 Task: Add an event with the title Third Project Evaluation Meeting, date ''2023/10/15'', time 00:00and add a description: The Interview with Aman is a structured and focused conversation aimed at assessing their qualifications, skills, and suitability for a specific job role or position within the organization. The interview provides an opportunity for the hiring team to gather valuable information about the candidate''s experience, abilities, and potential cultural fit.Mark the tasks as Completed , logged in from the account softage.5@softage.netand send the event invitation to softage.2@softage.net and softage.3@softage.net. Set a reminder for the event Doesn''t repeat
Action: Mouse moved to (46, 121)
Screenshot: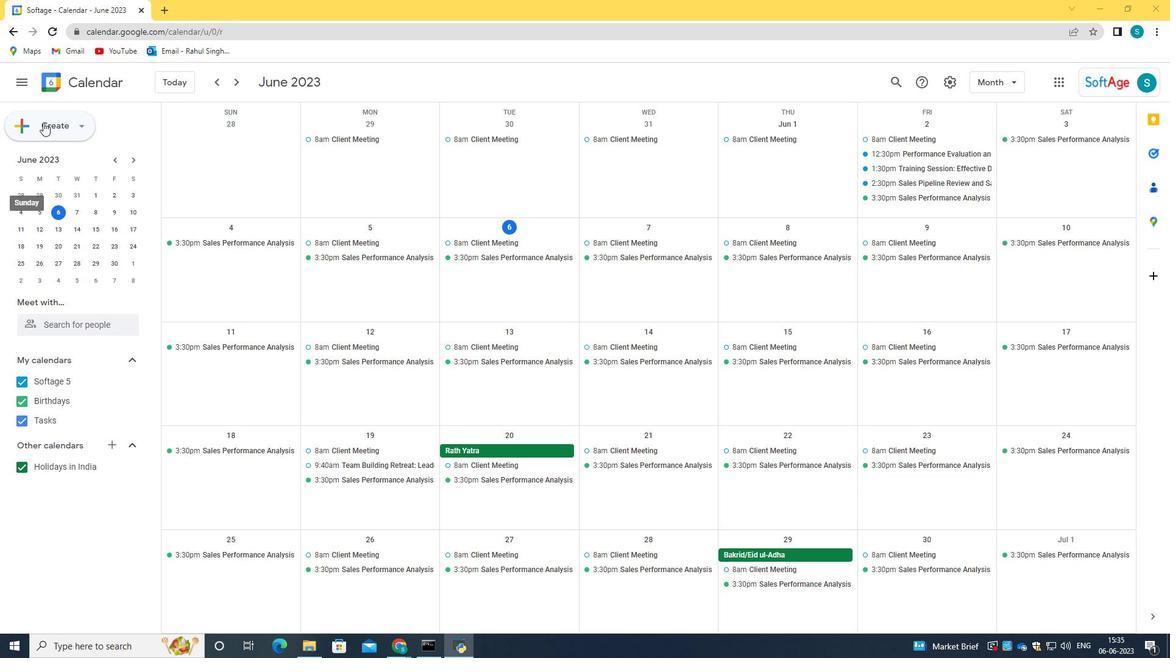 
Action: Mouse pressed left at (46, 121)
Screenshot: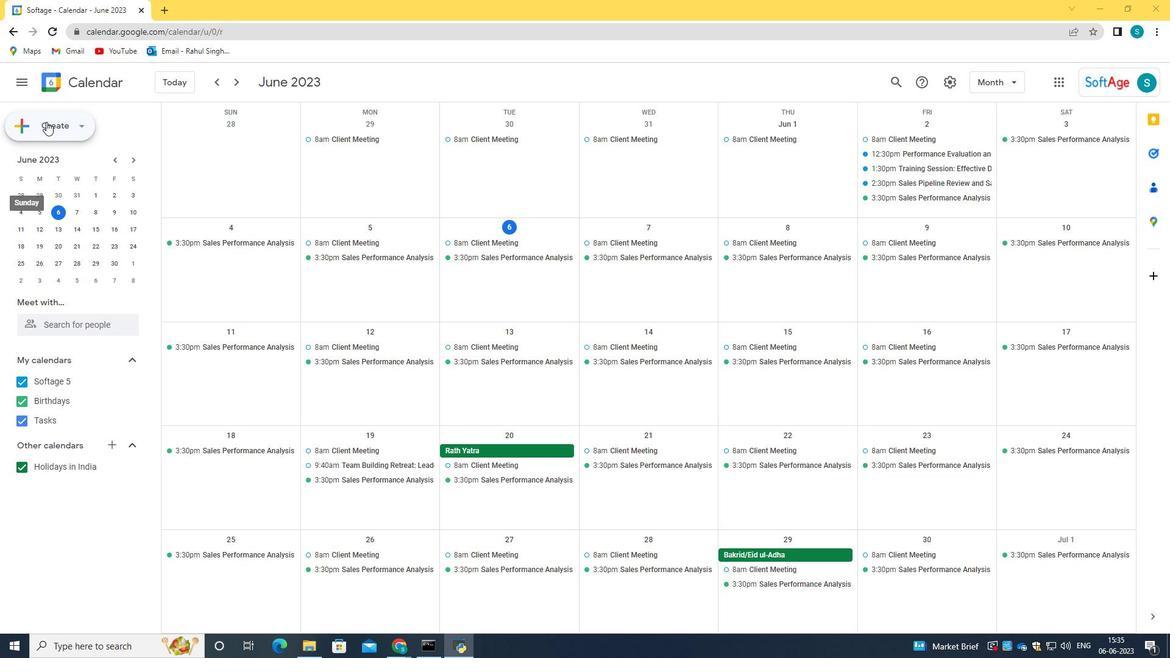 
Action: Mouse moved to (64, 158)
Screenshot: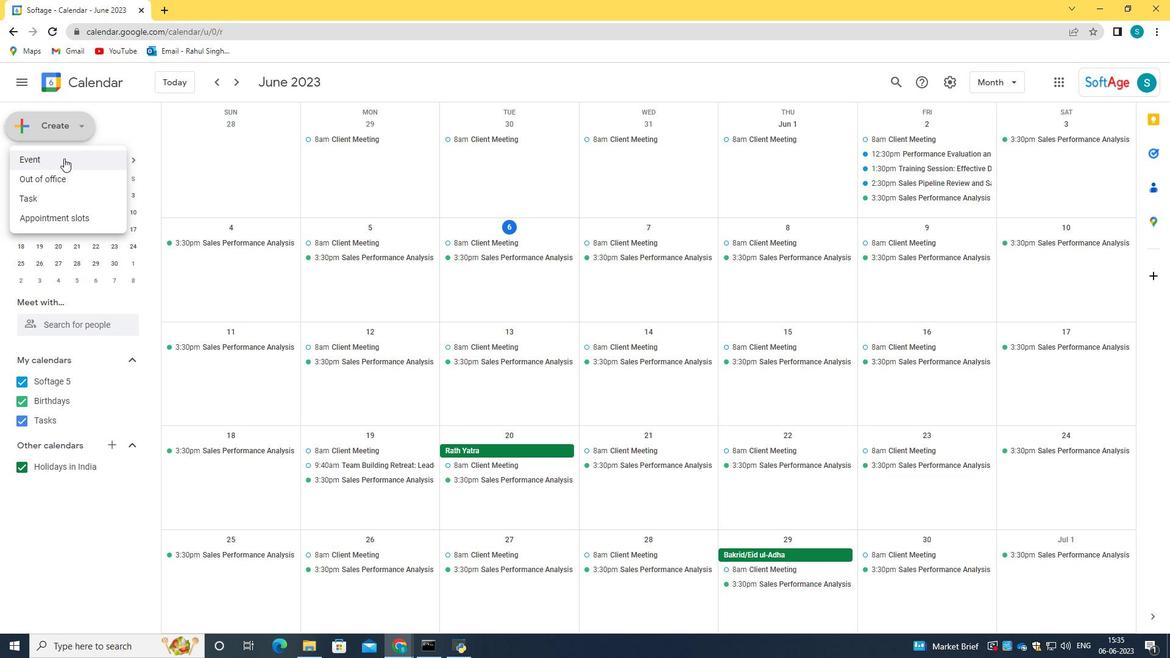 
Action: Mouse pressed left at (64, 158)
Screenshot: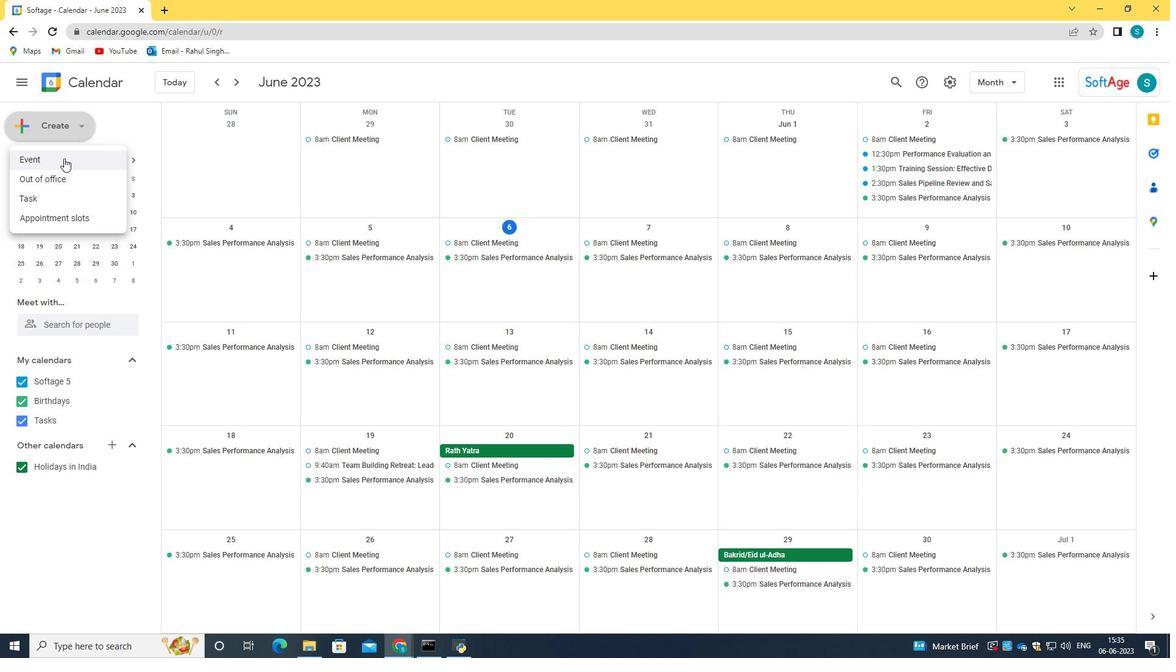 
Action: Mouse moved to (338, 489)
Screenshot: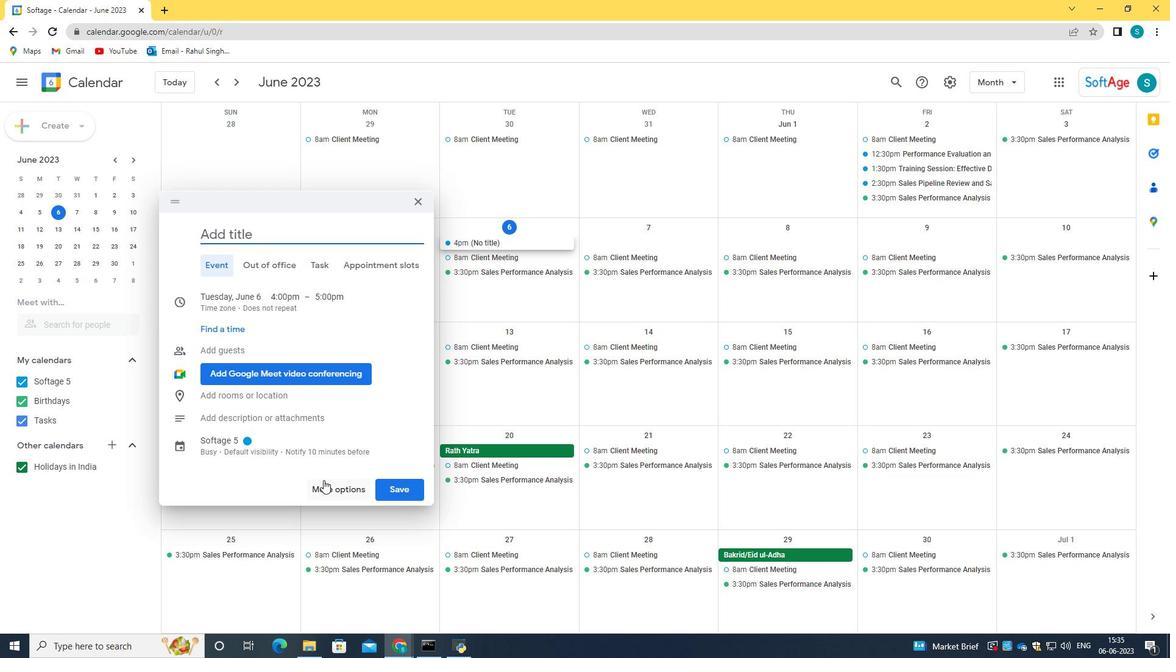 
Action: Mouse pressed left at (338, 489)
Screenshot: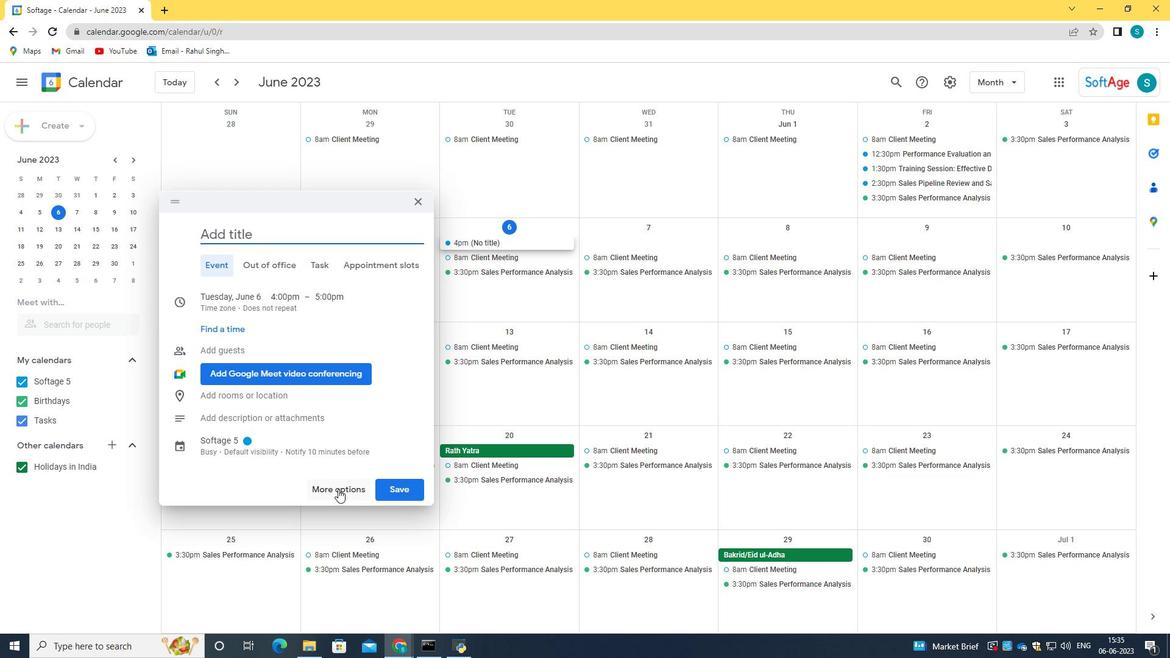
Action: Mouse moved to (79, 89)
Screenshot: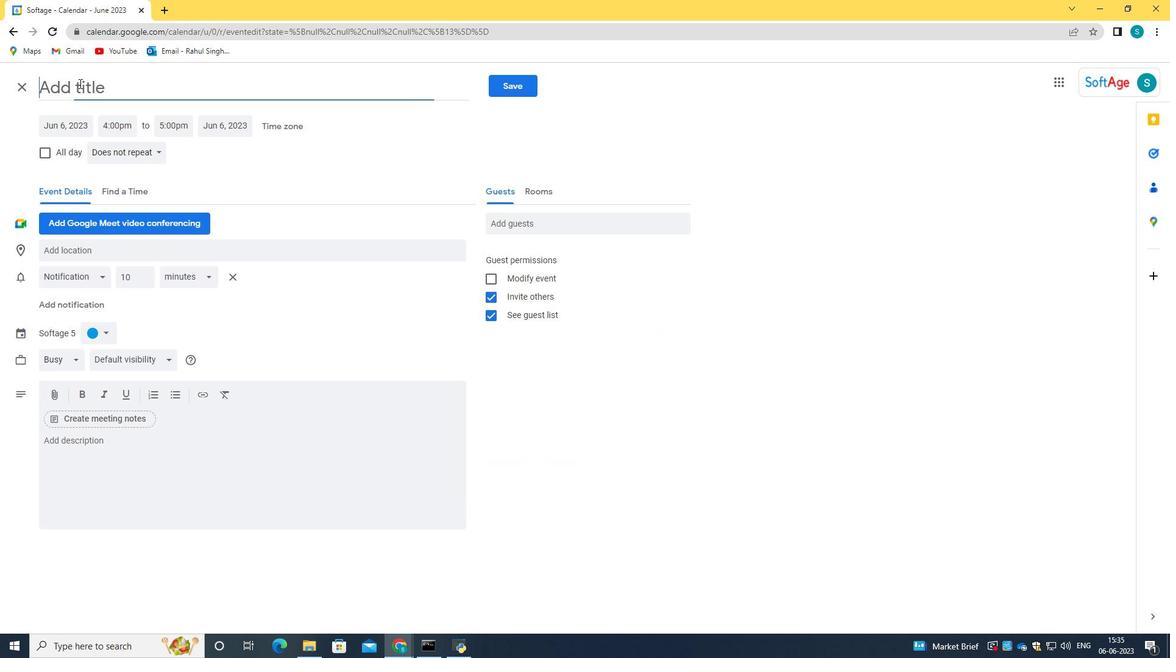
Action: Mouse pressed left at (79, 89)
Screenshot: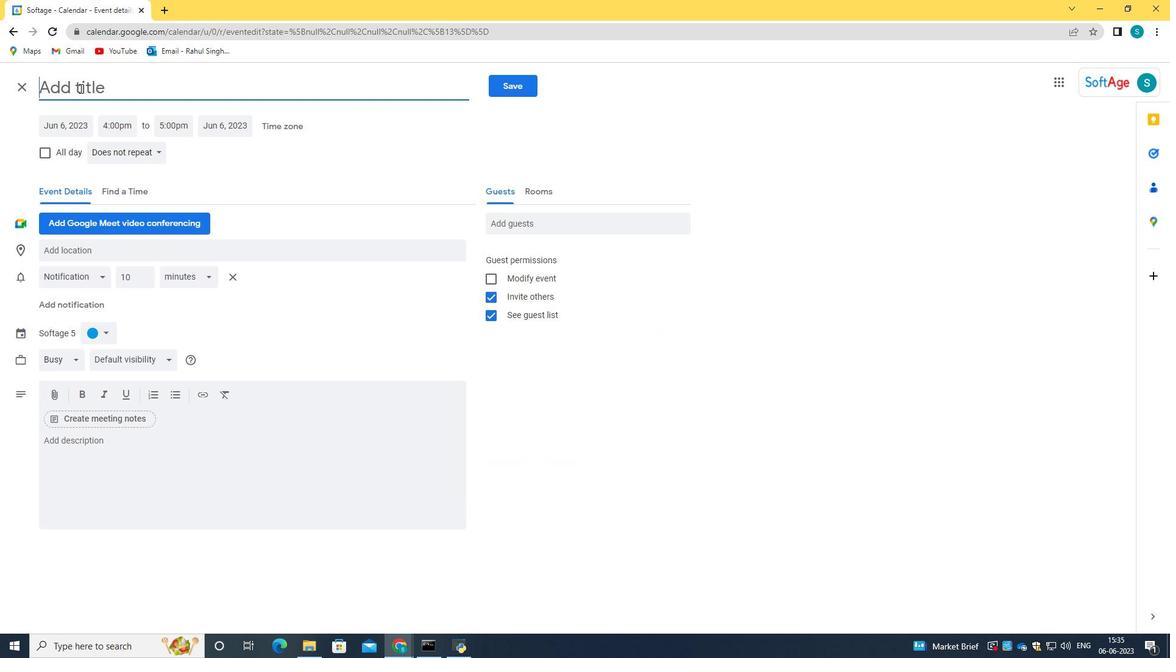
Action: Key pressed <Key.caps_lock>T<Key.caps_lock>hird<Key.space><Key.caps_lock>P<Key.caps_lock>roject<Key.space><Key.caps_lock>E<Key.caps_lock>valuation<Key.space><Key.caps_lock>M<Key.caps_lock>eeting
Screenshot: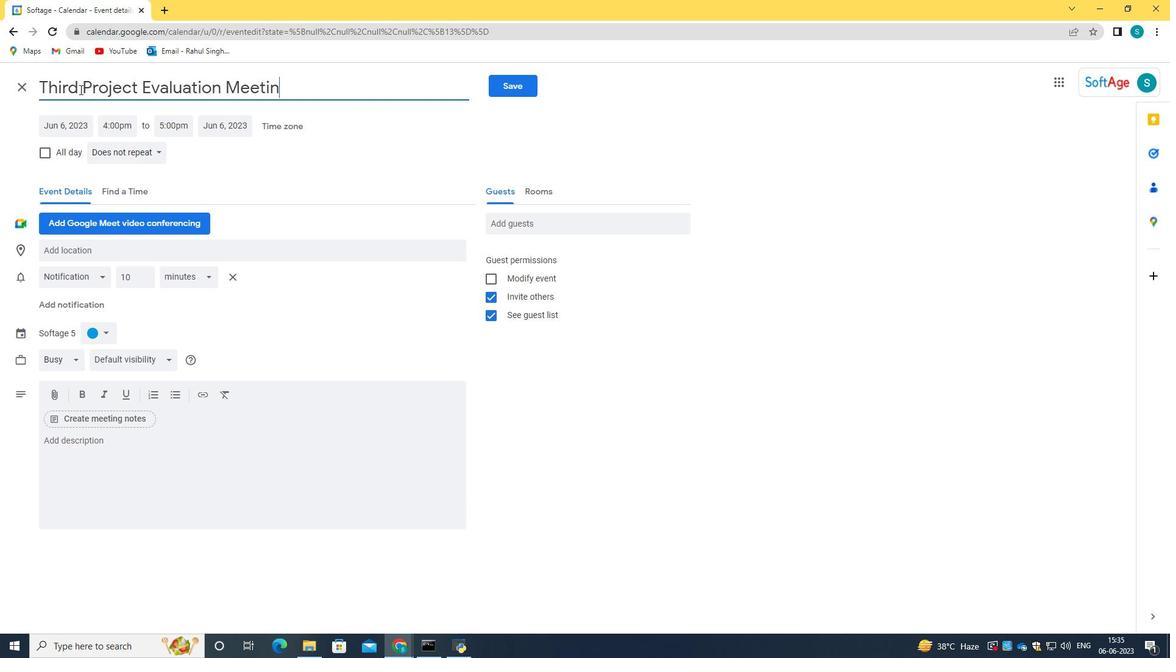 
Action: Mouse moved to (60, 121)
Screenshot: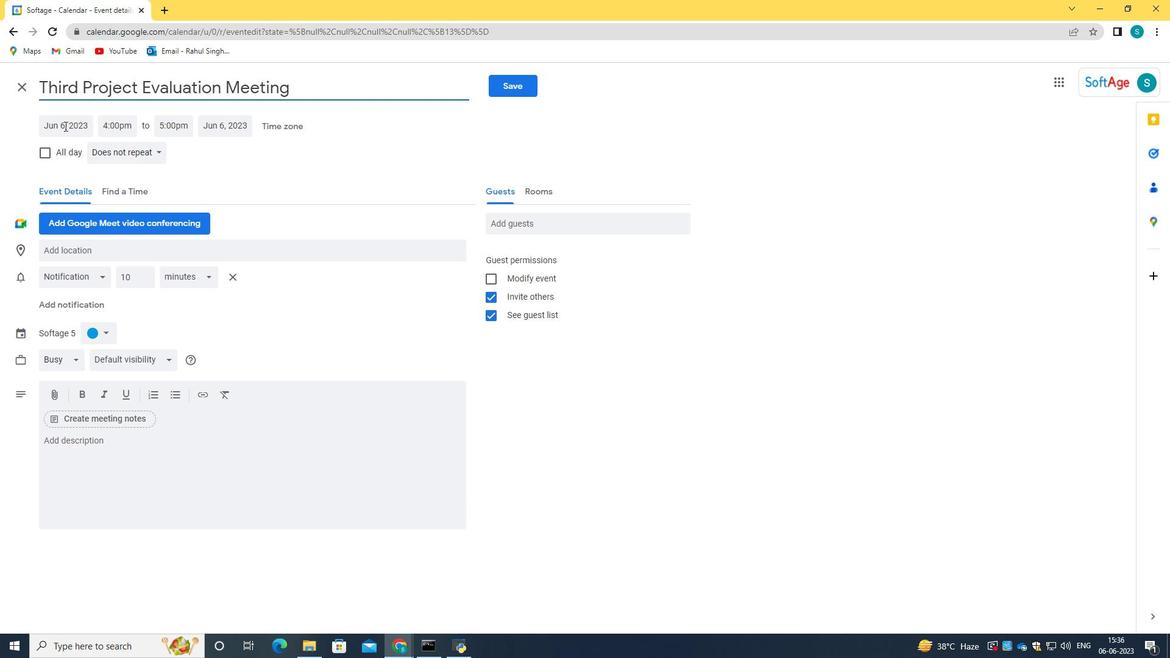 
Action: Mouse pressed left at (60, 121)
Screenshot: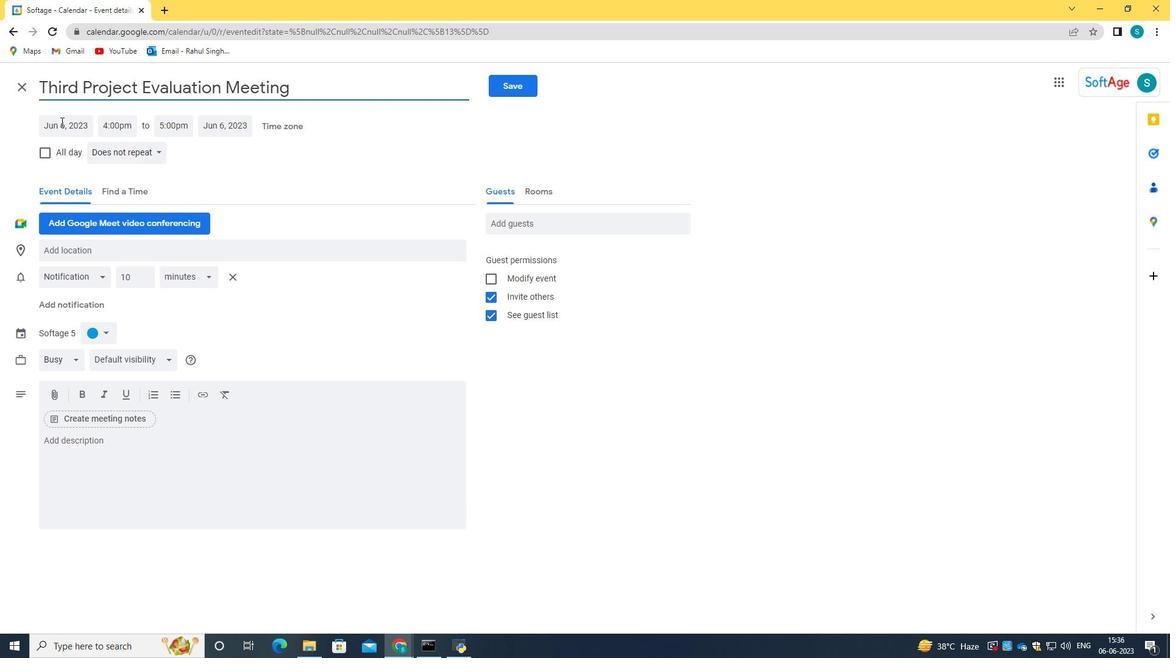 
Action: Key pressed 2023/10/15
Screenshot: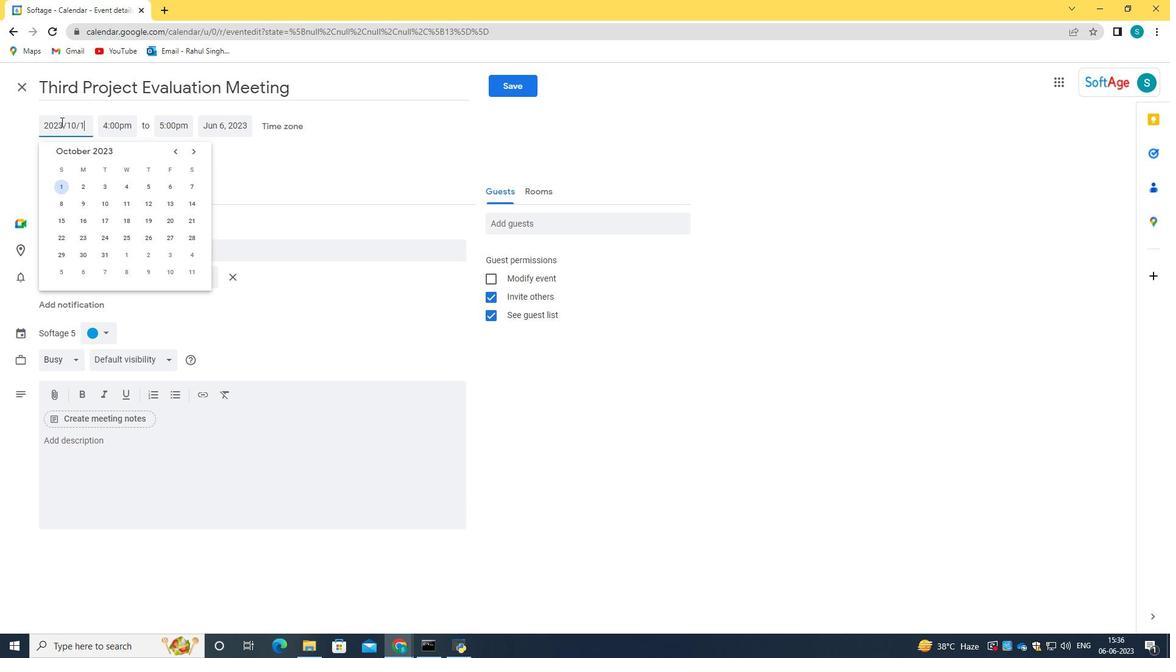 
Action: Mouse moved to (120, 124)
Screenshot: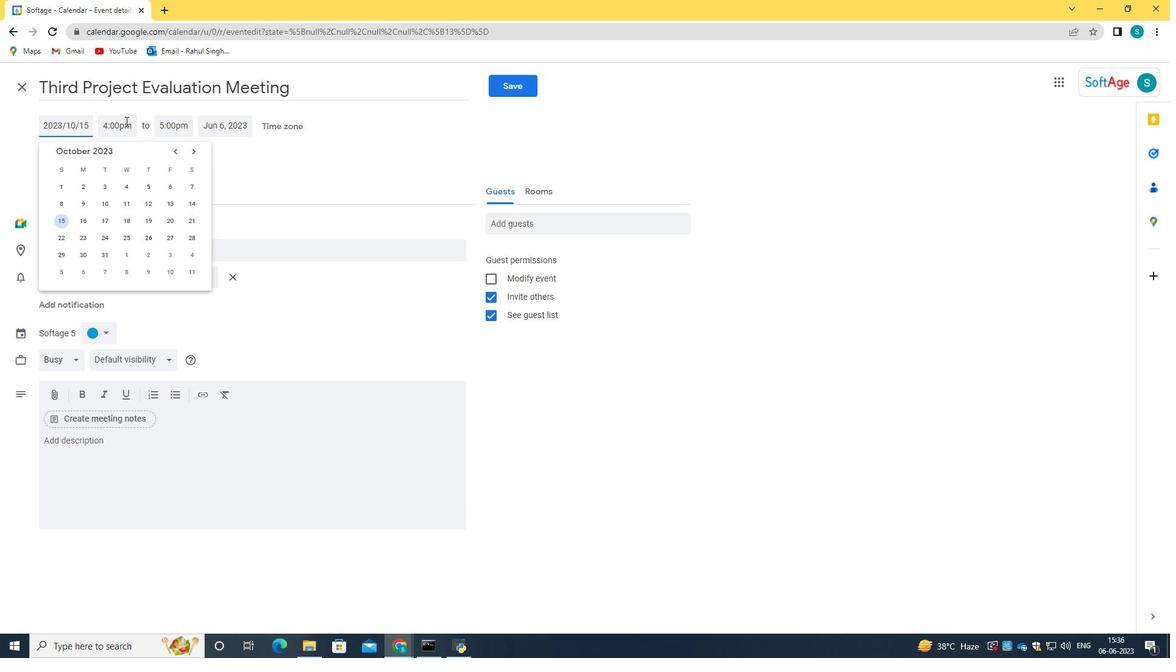 
Action: Mouse pressed left at (120, 124)
Screenshot: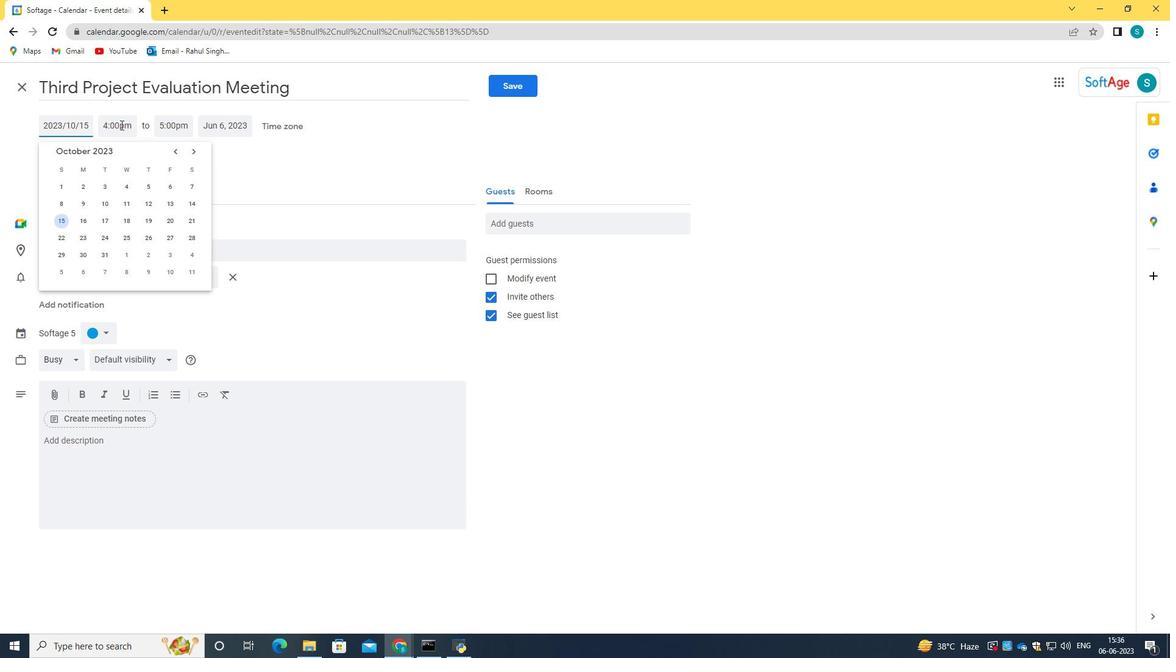 
Action: Key pressed 00<Key.shift_r>:00<Key.enter>
Screenshot: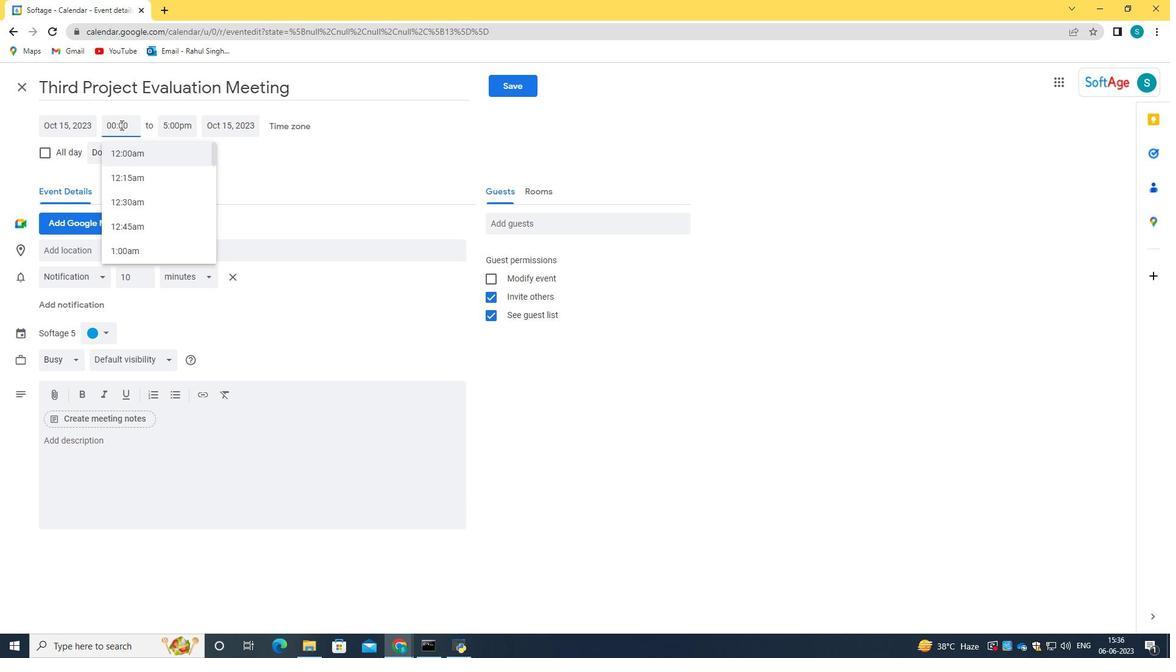 
Action: Mouse moved to (165, 446)
Screenshot: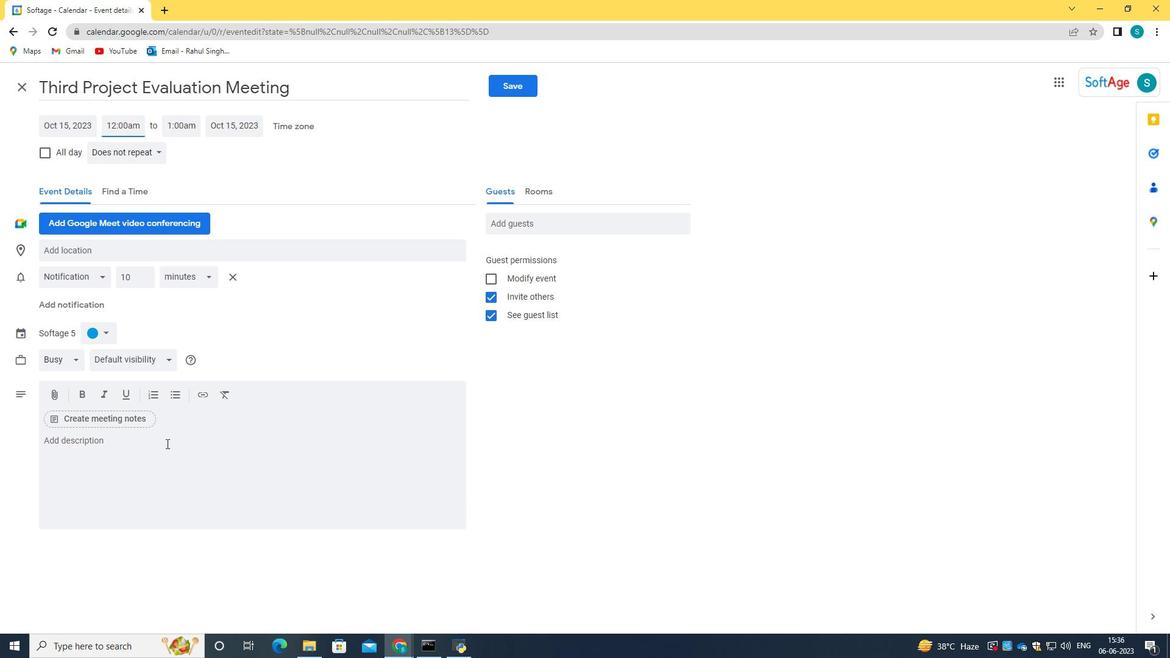 
Action: Mouse pressed left at (165, 446)
Screenshot: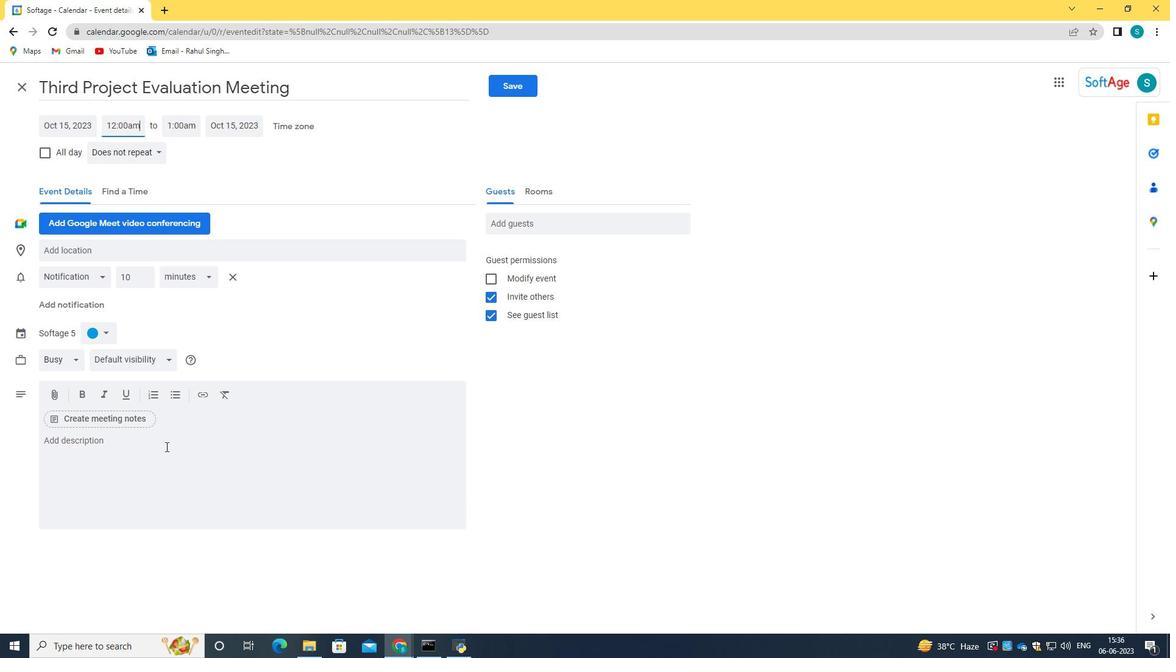 
Action: Key pressed j<Key.backspace><Key.backspace><Key.caps_lock>T<Key.caps_lock>he<Key.space>interview<Key.space>with<Key.space><Key.caps_lock>A<Key.caps_lock>man<Key.space>is<Key.space>a<Key.space>structured<Key.space>and<Key.space>focused<Key.space>conversation<Key.space>aimed<Key.space>at<Key.space>assessing<Key.space>their<Key.space>qualification,<Key.space>skills<Key.space>and<Key.space>suitability<Key.space>for<Key.space>a<Key.space>specif<Key.backspace>fic<Key.space>job<Key.space>role<Key.space>or<Key.space>position<Key.space>within<Key.space>the<Key.space>organizatin<Key.backspace>on.<Key.space><Key.caps_lock>T<Key.caps_lock>he<Key.space>interview<Key.space>v<Key.backspace>provides<Key.space>an<Key.space>opportunity<Key.space>for<Key.space>the<Key.space>hiring<Key.space>team<Key.space>to<Key.space>gather<Key.space>valuable<Key.space>informatin<Key.space><Key.backspace><Key.backspace>on<Key.space>about<Key.space>the<Key.space>candidate's<Key.space>experience<Key.space><Key.backspace>,<Key.space>abilities<Key.space>and<Key.space>potential<Key.space>cut<Key.backspace>lutual<Key.space><Key.backspace><Key.backspace><Key.backspace><Key.backspace><Key.backspace><Key.backspace>tural<Key.space>fie<Key.backspace>t.
Screenshot: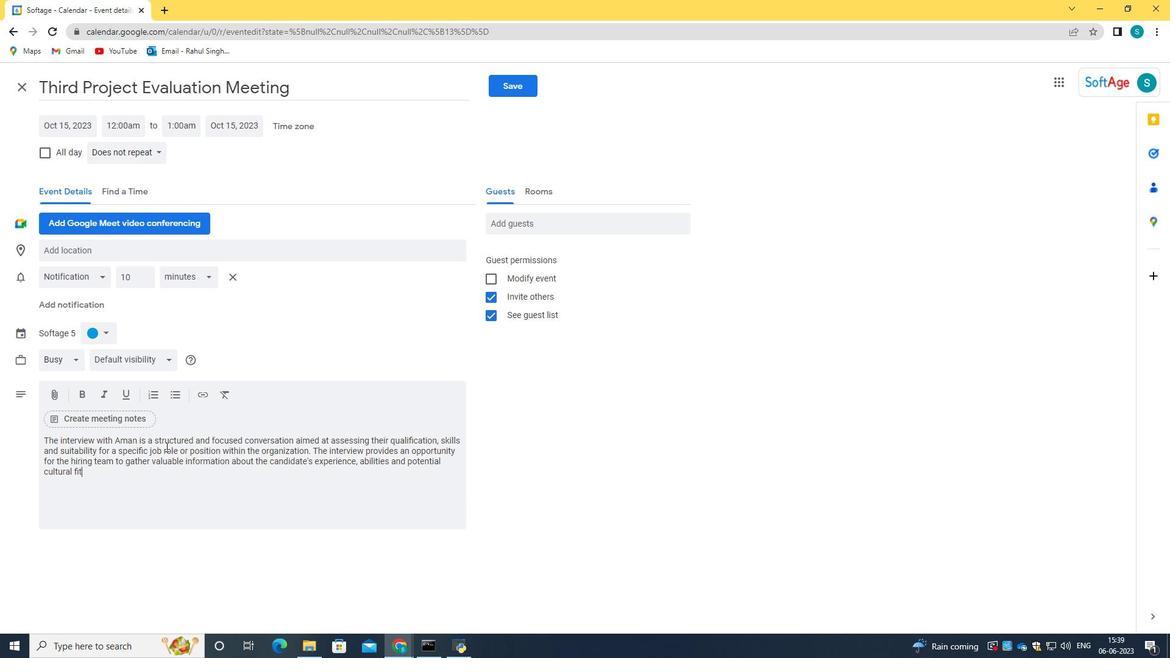 
Action: Mouse scrolled (165, 446) with delta (0, 0)
Screenshot: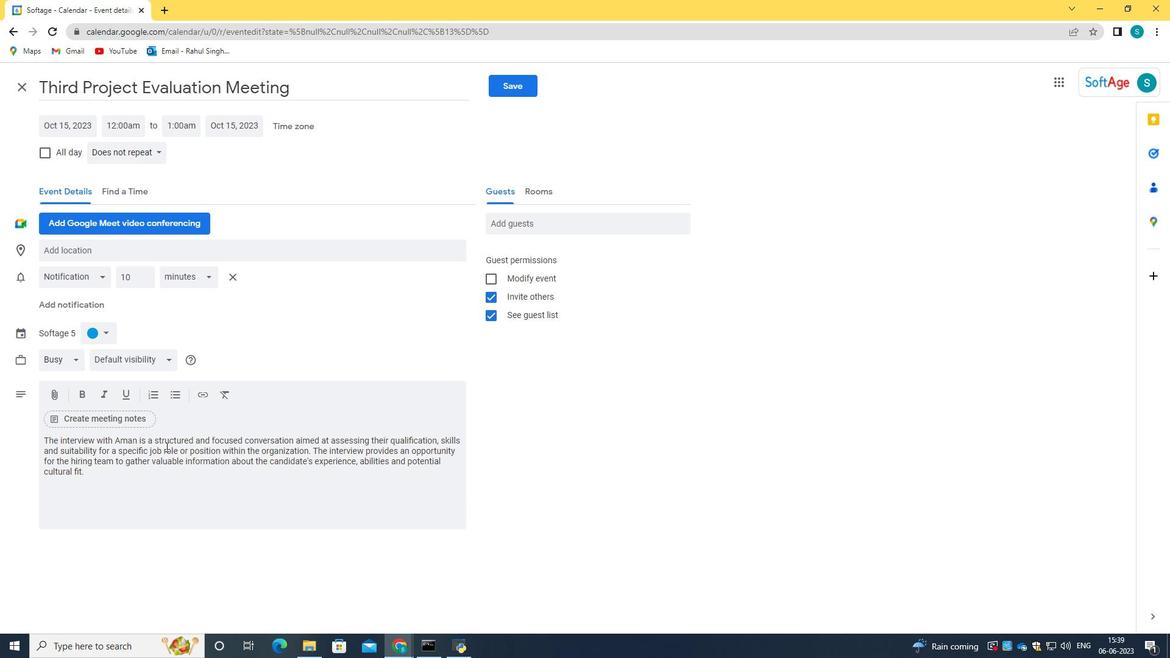 
Action: Mouse moved to (563, 223)
Screenshot: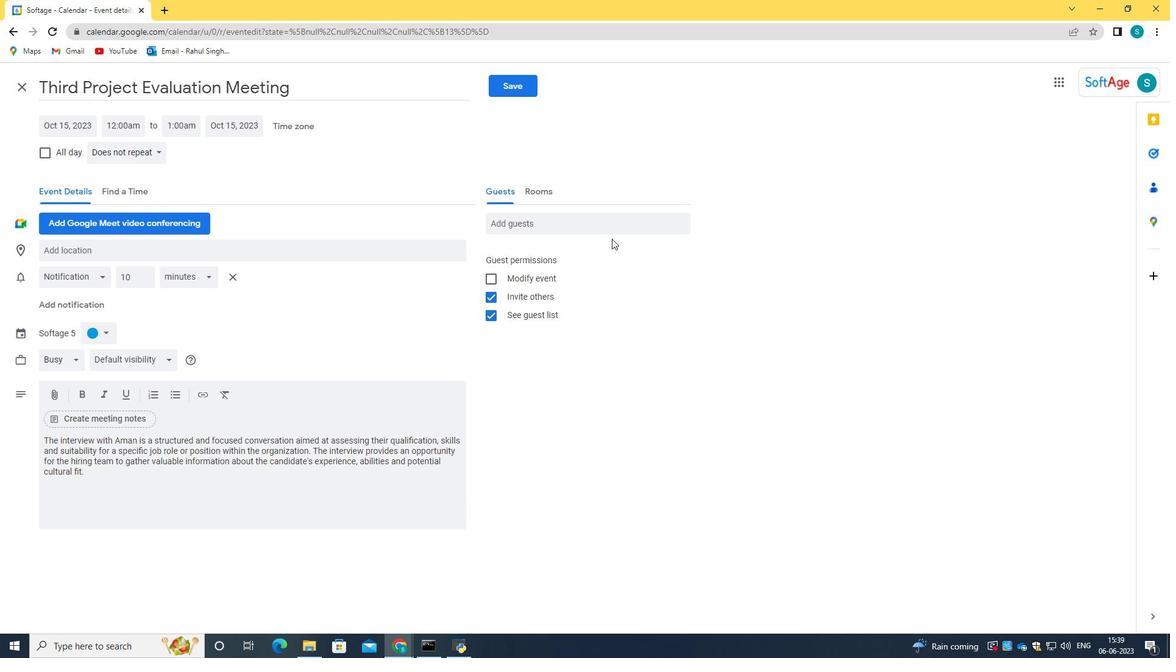 
Action: Mouse pressed left at (563, 223)
Screenshot: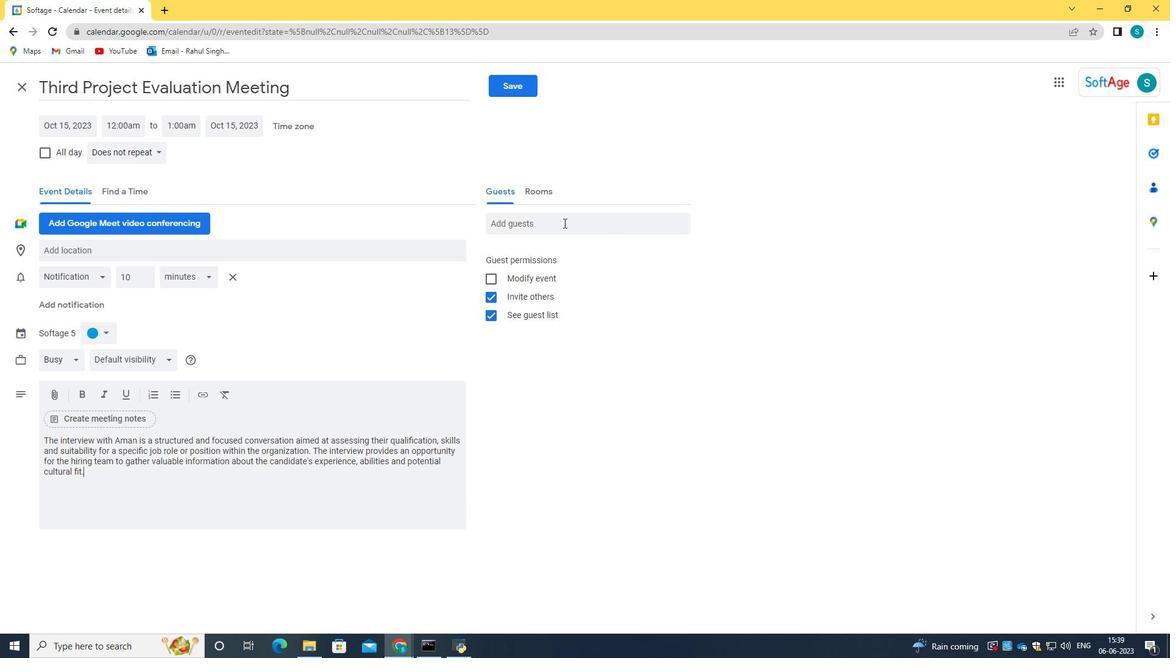 
Action: Key pressed softage.2<Key.shift>@softage.net<Key.tab>softage.3<Key.shift>@softage.net
Screenshot: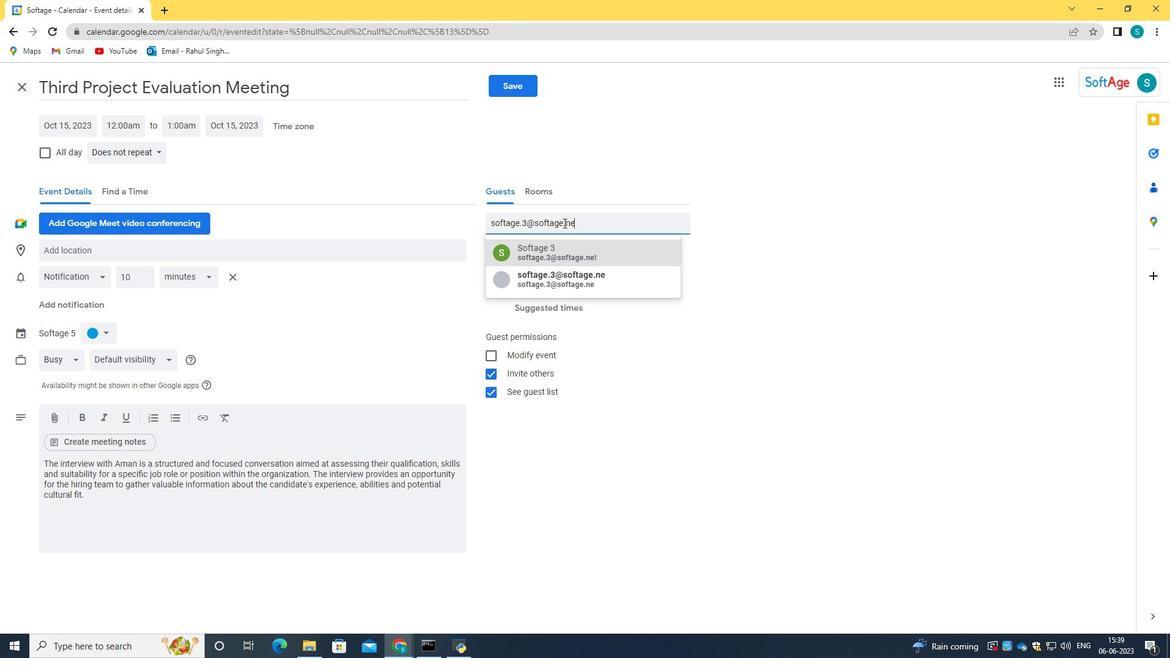
Action: Mouse moved to (592, 252)
Screenshot: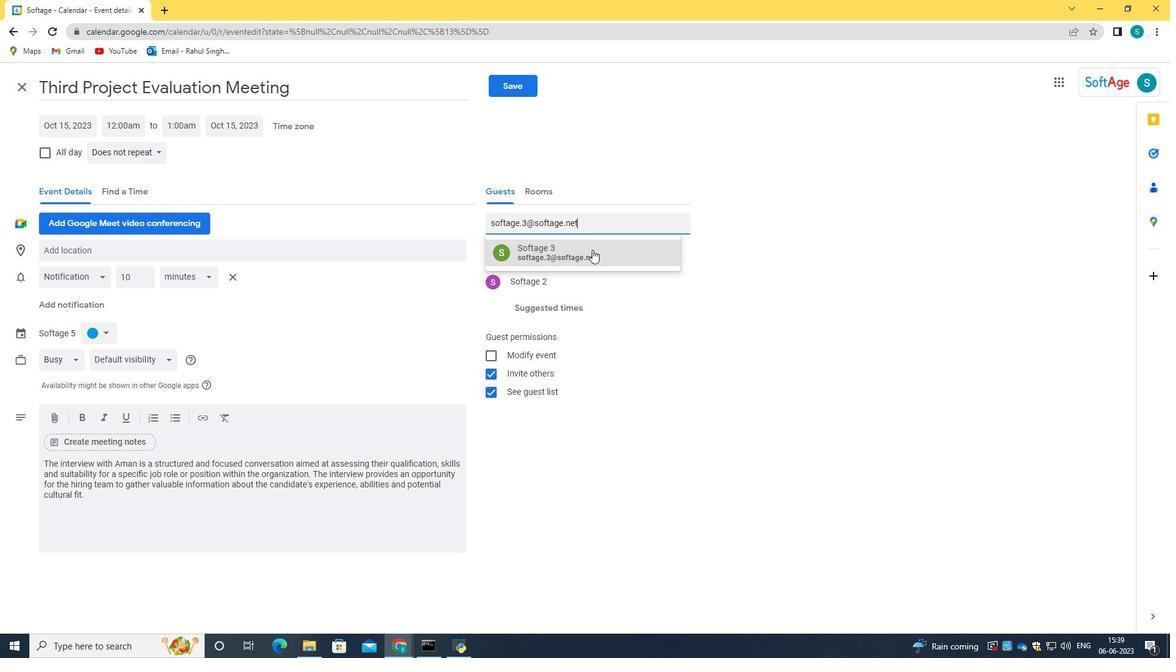 
Action: Mouse pressed left at (592, 252)
Screenshot: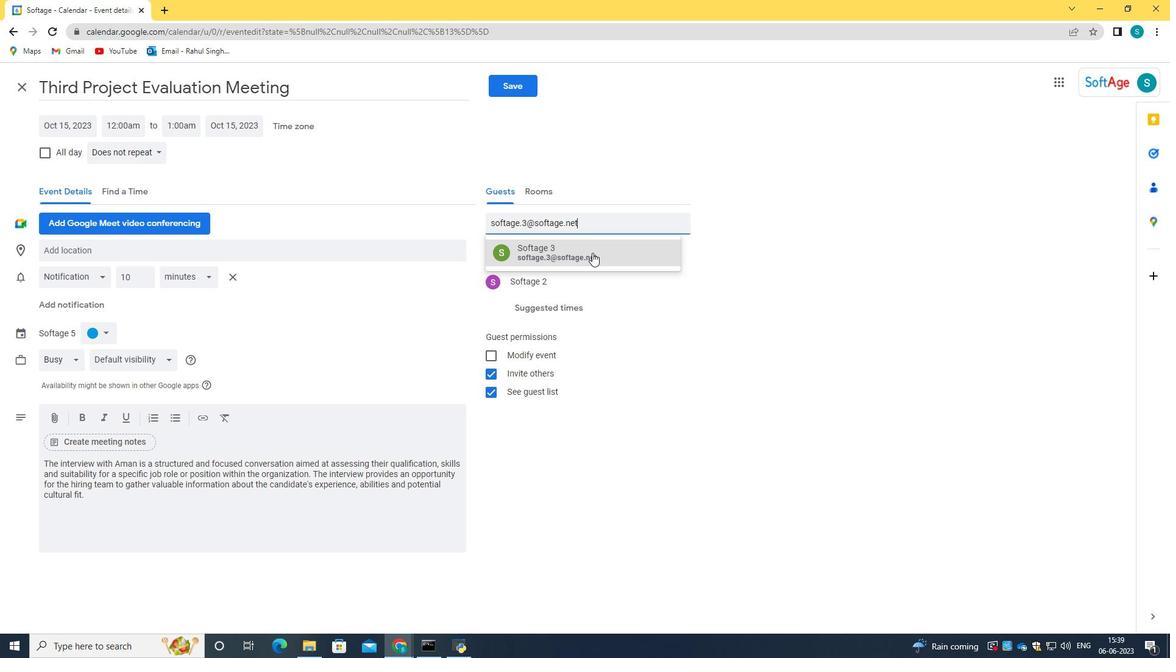 
Action: Mouse moved to (140, 154)
Screenshot: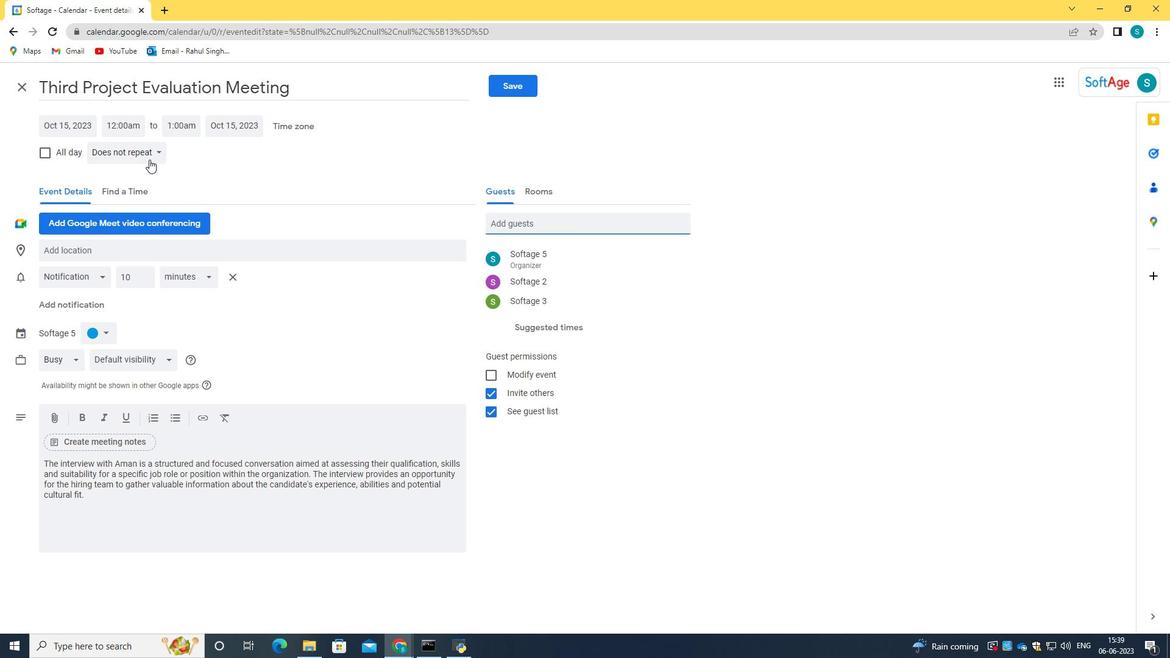 
Action: Mouse pressed left at (140, 154)
Screenshot: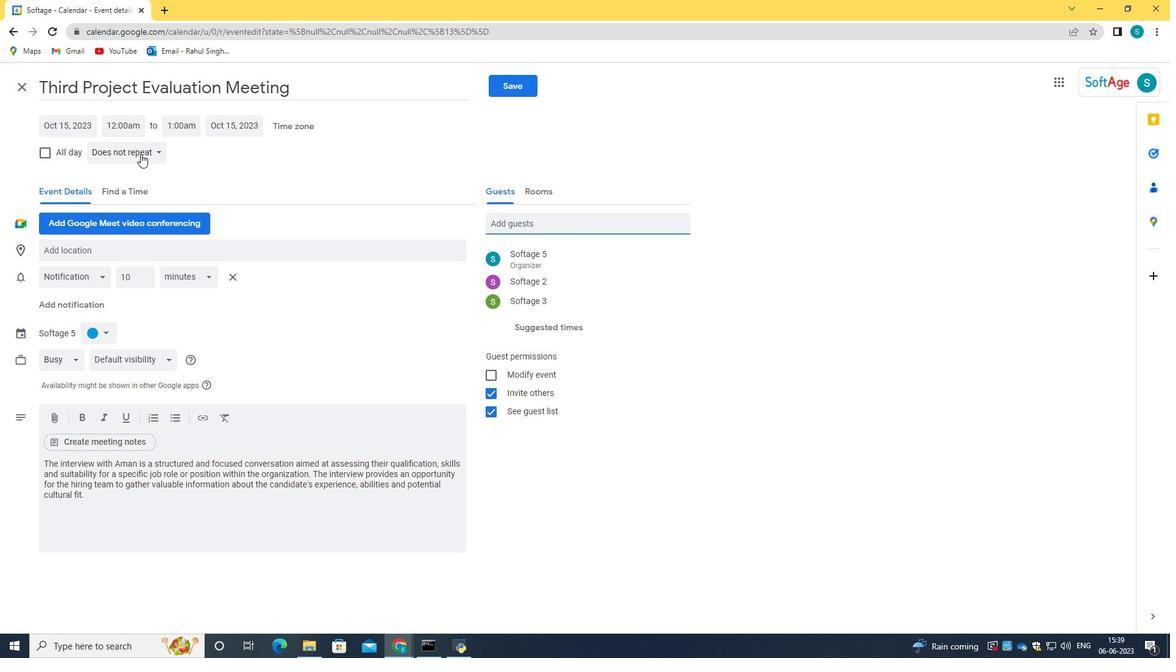 
Action: Mouse moved to (153, 158)
Screenshot: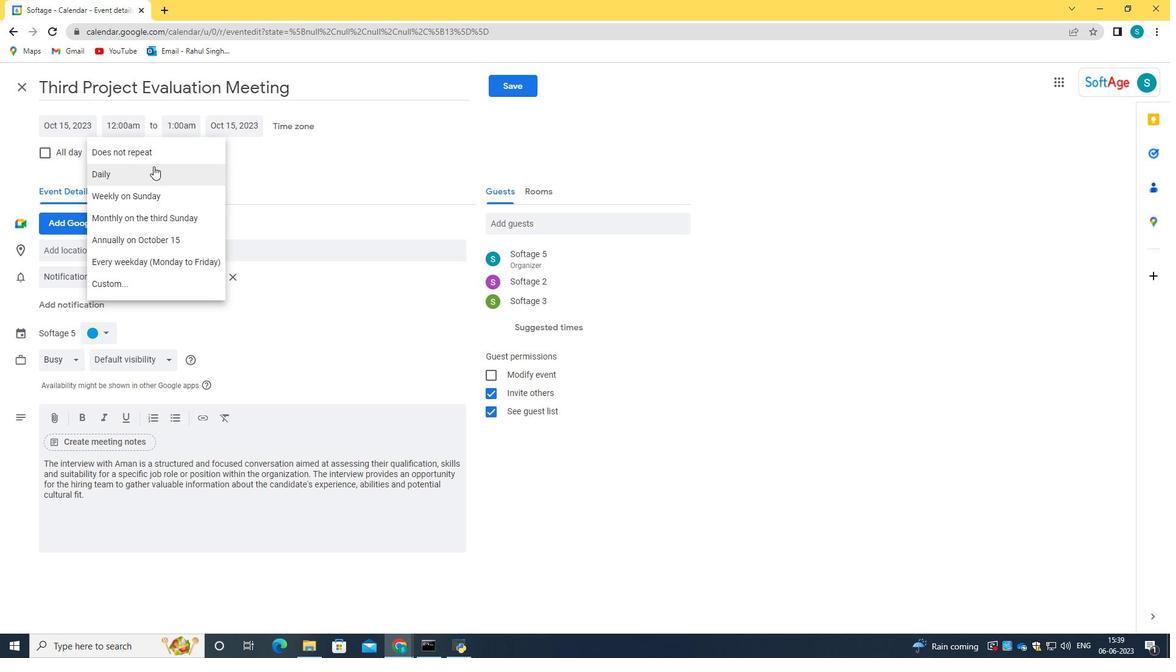 
Action: Mouse pressed left at (153, 158)
Screenshot: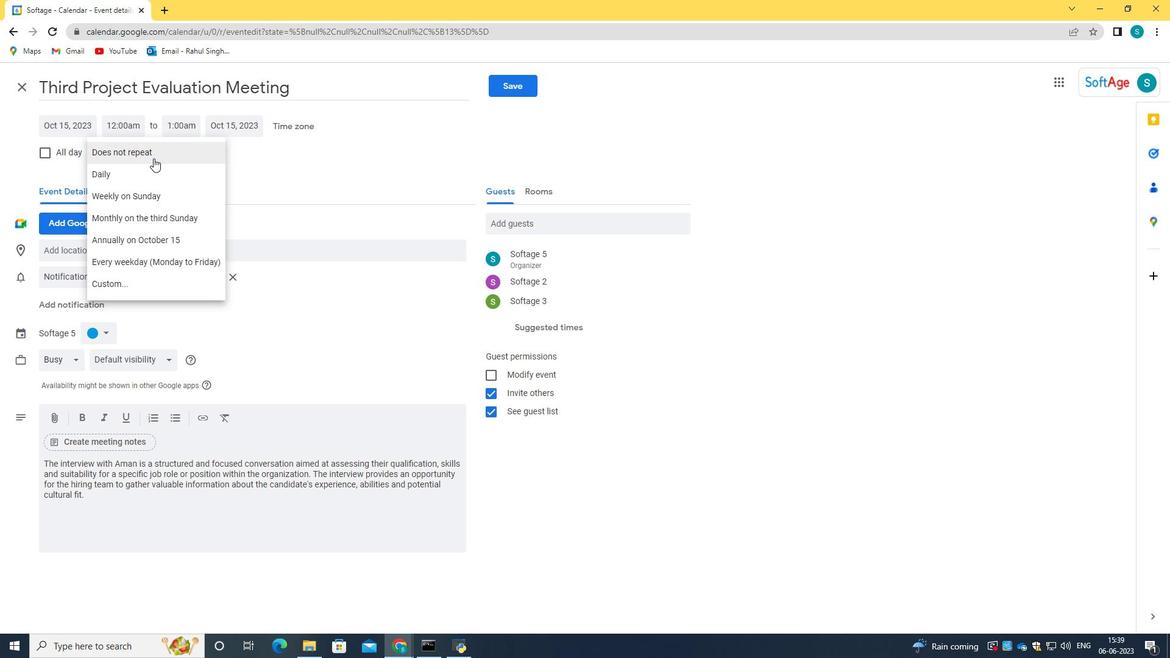 
Action: Mouse moved to (512, 87)
Screenshot: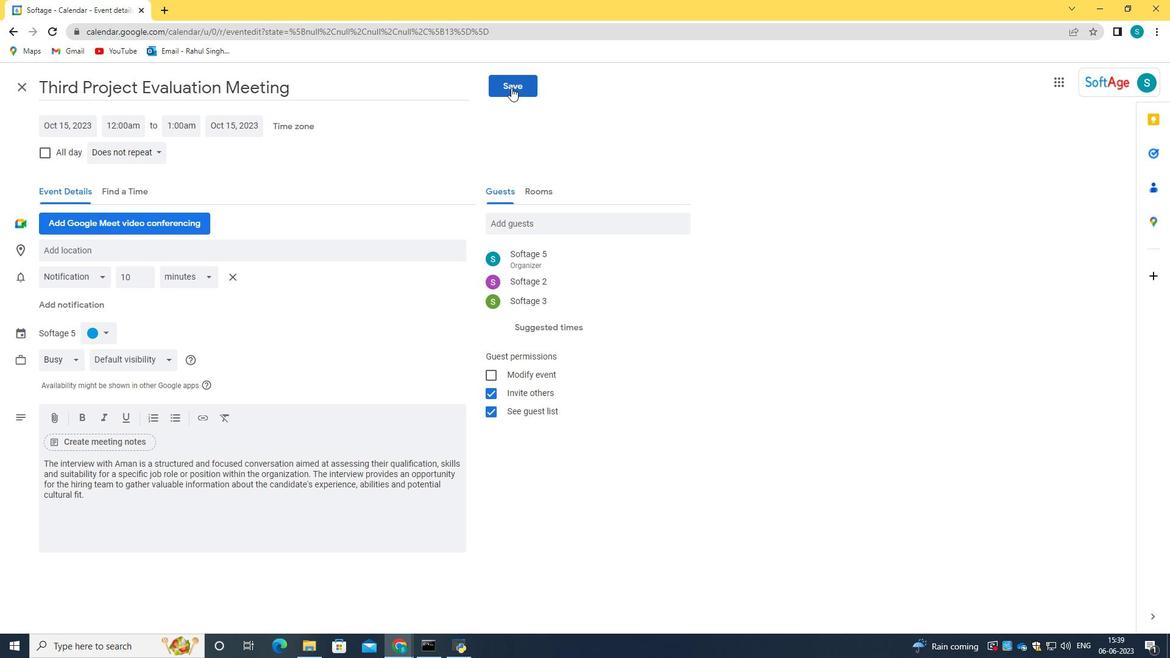 
Action: Mouse pressed left at (512, 87)
Screenshot: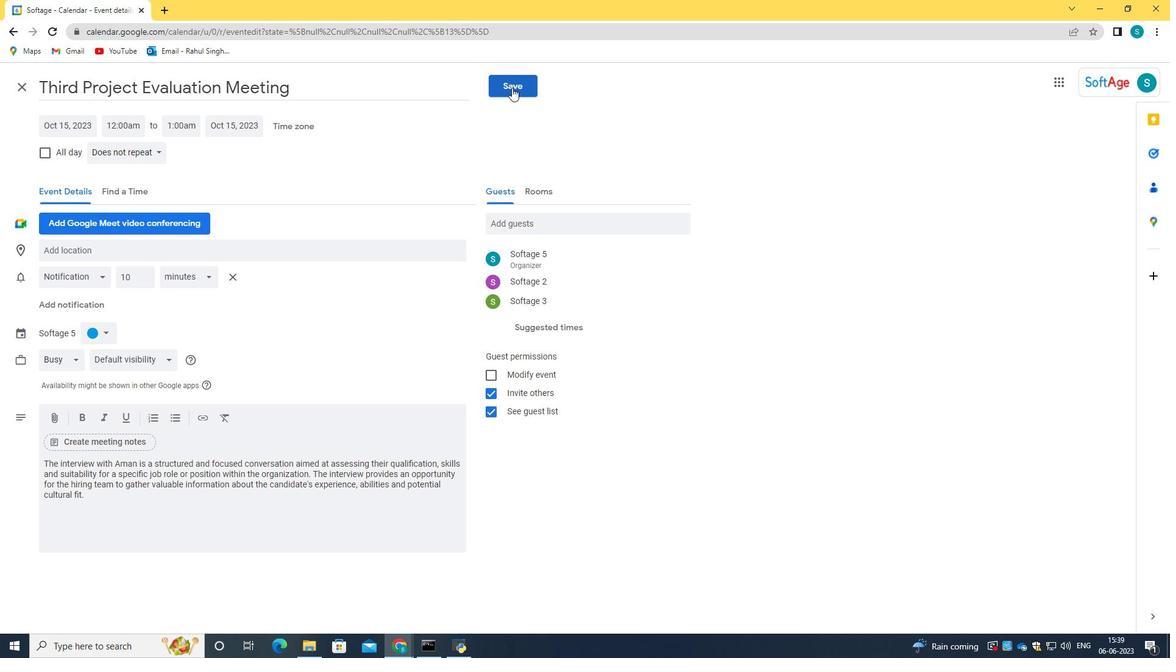 
Action: Mouse moved to (711, 376)
Screenshot: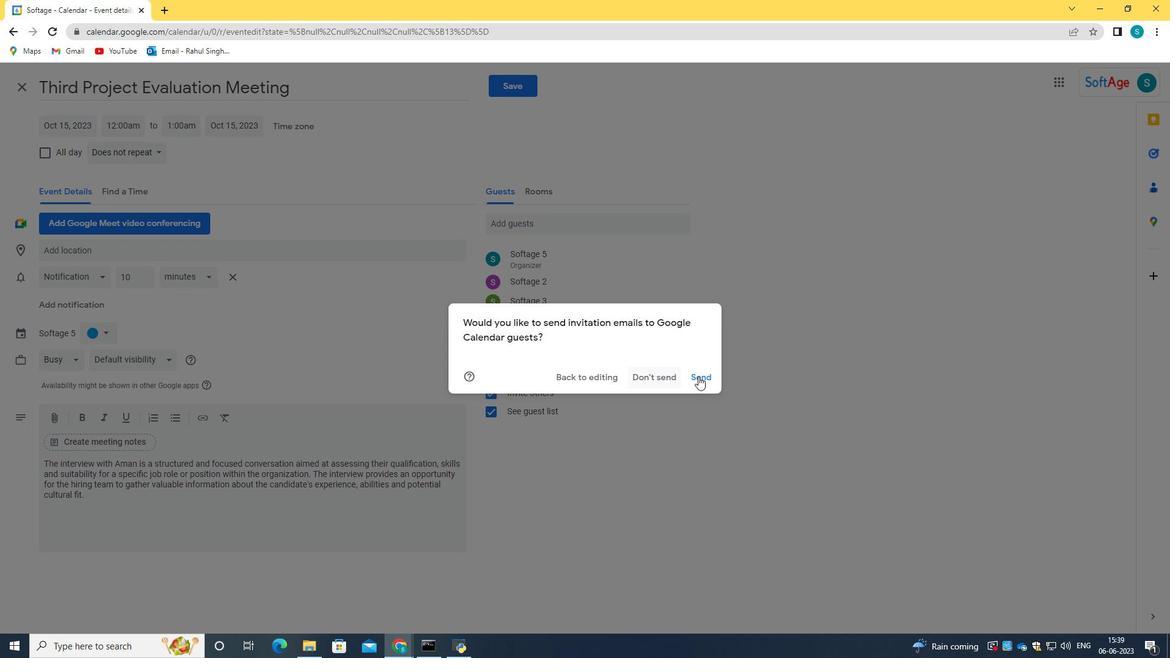
Action: Mouse pressed left at (711, 376)
Screenshot: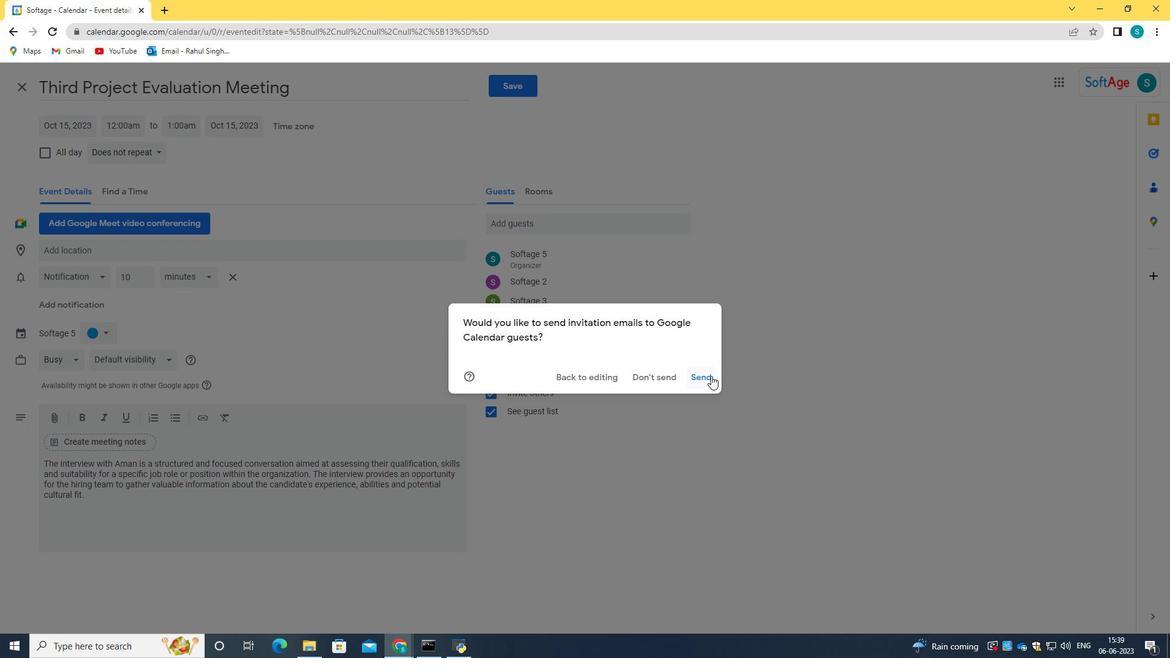 
